 Task: Look for properties with 2+ baths.
Action: Mouse moved to (358, 318)
Screenshot: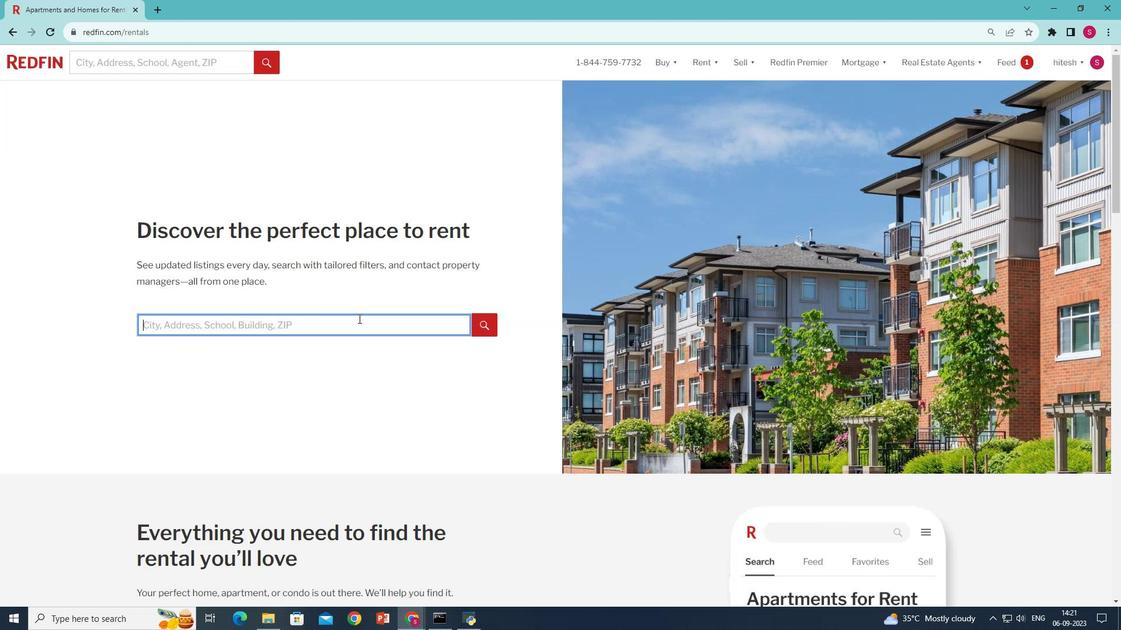 
Action: Mouse pressed left at (358, 318)
Screenshot: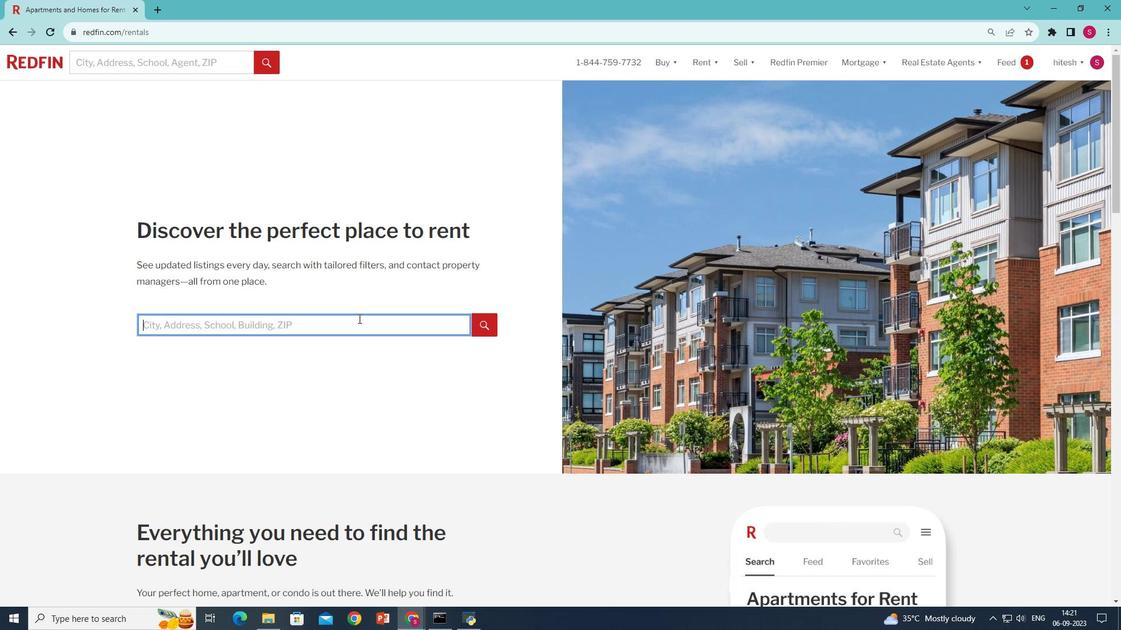 
Action: Key pressed <Key.shift>New<Key.space><Key.shift><Key.shift>York,<Key.space><Key.shift>NY<Key.shift><Key.space><Key.shift>Usa=<Key.backspace><Key.backspace><Key.backspace><Key.shift><Key.shift><Key.shift>SA
Screenshot: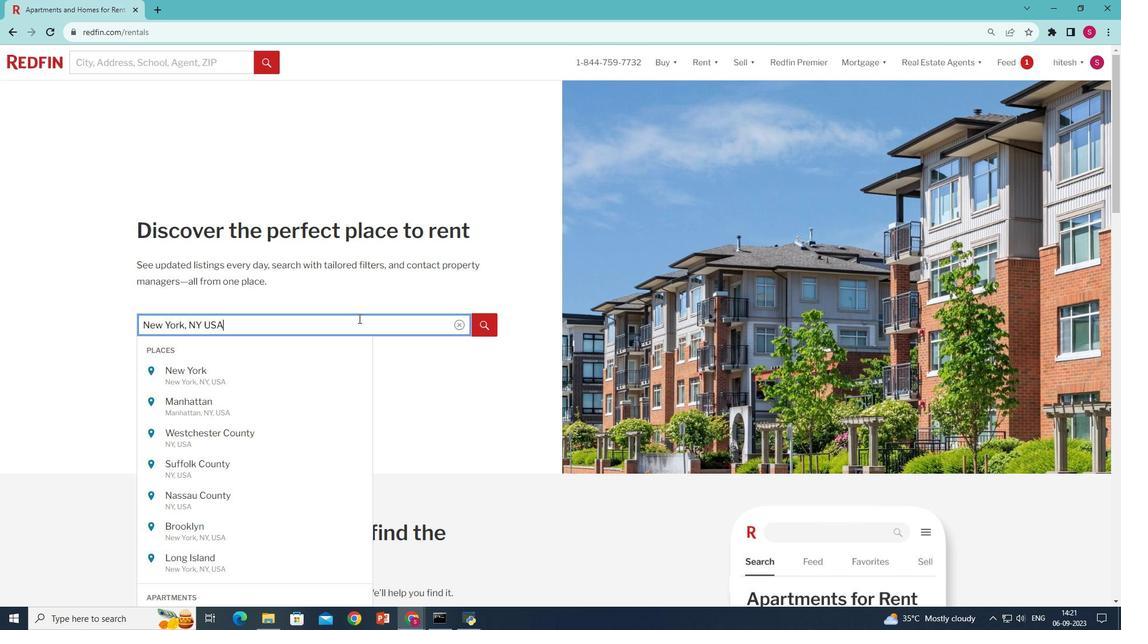 
Action: Mouse moved to (483, 318)
Screenshot: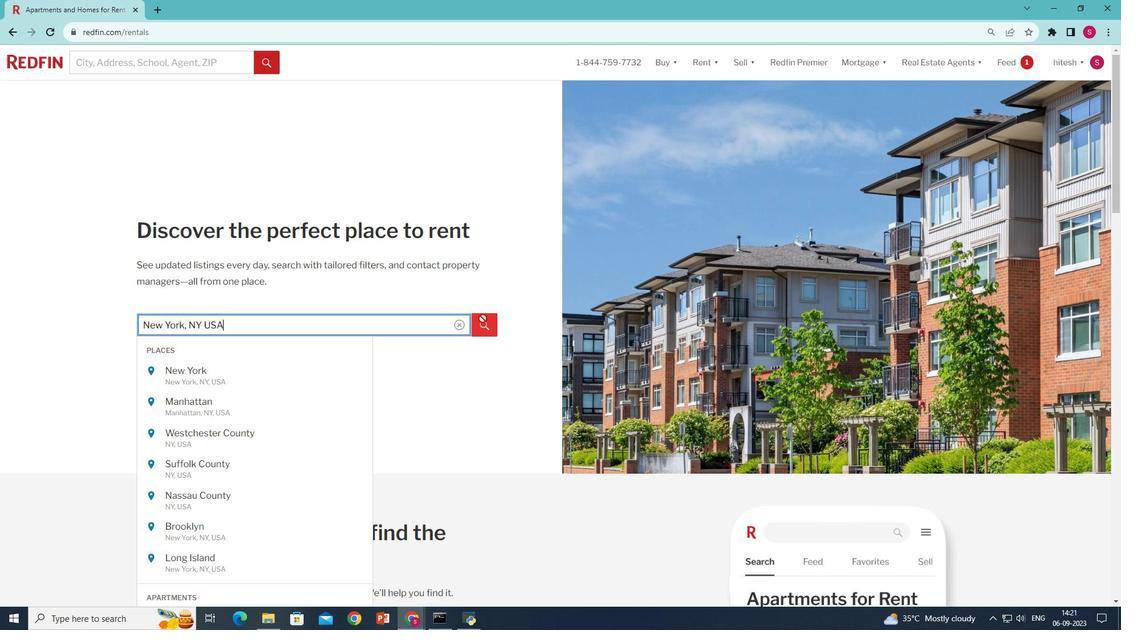 
Action: Mouse pressed left at (483, 318)
Screenshot: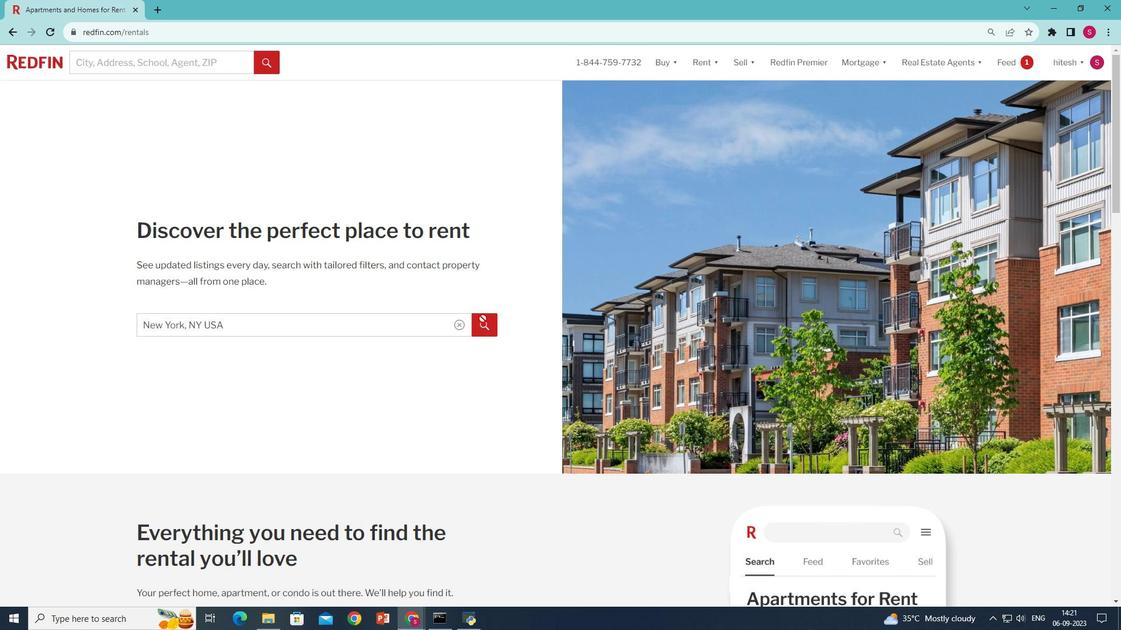 
Action: Mouse moved to (323, 134)
Screenshot: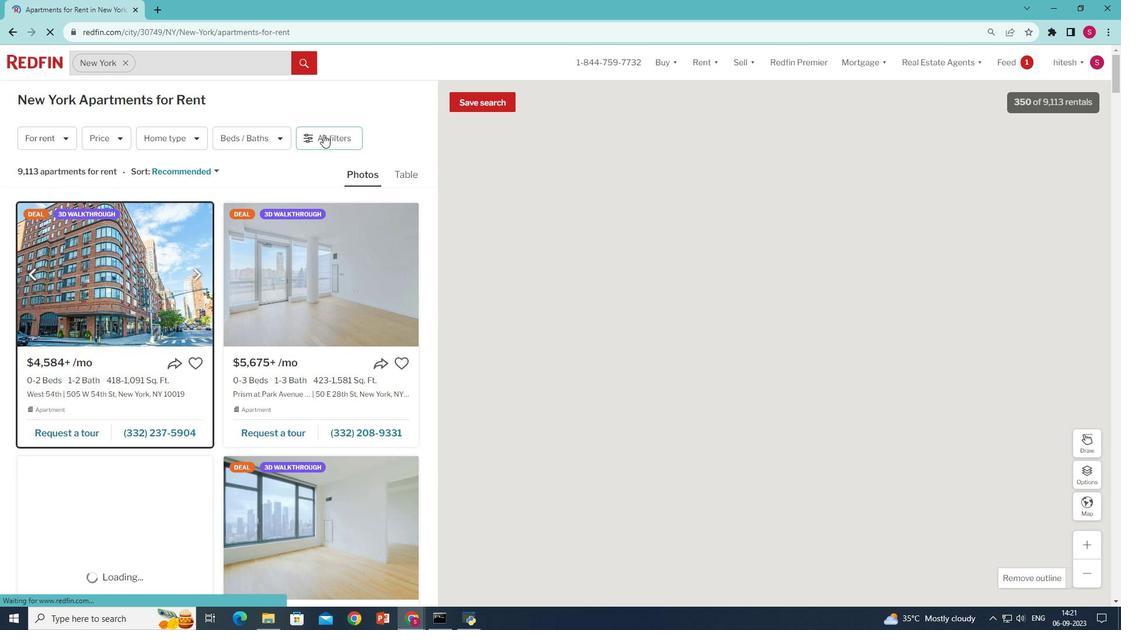 
Action: Mouse pressed left at (323, 134)
Screenshot: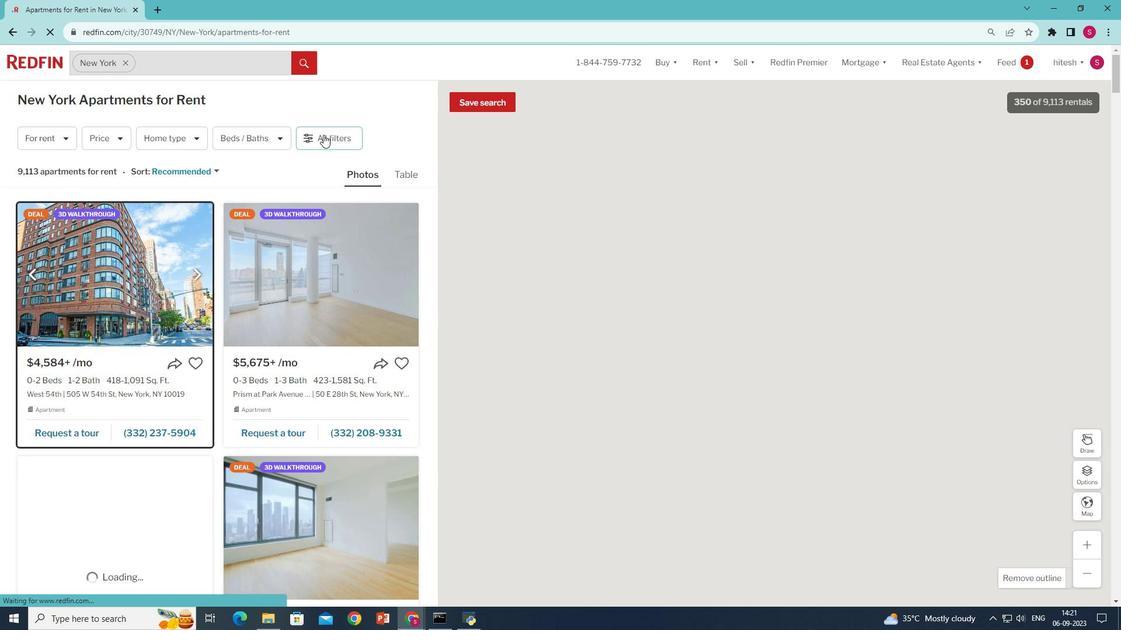 
Action: Mouse pressed left at (323, 134)
Screenshot: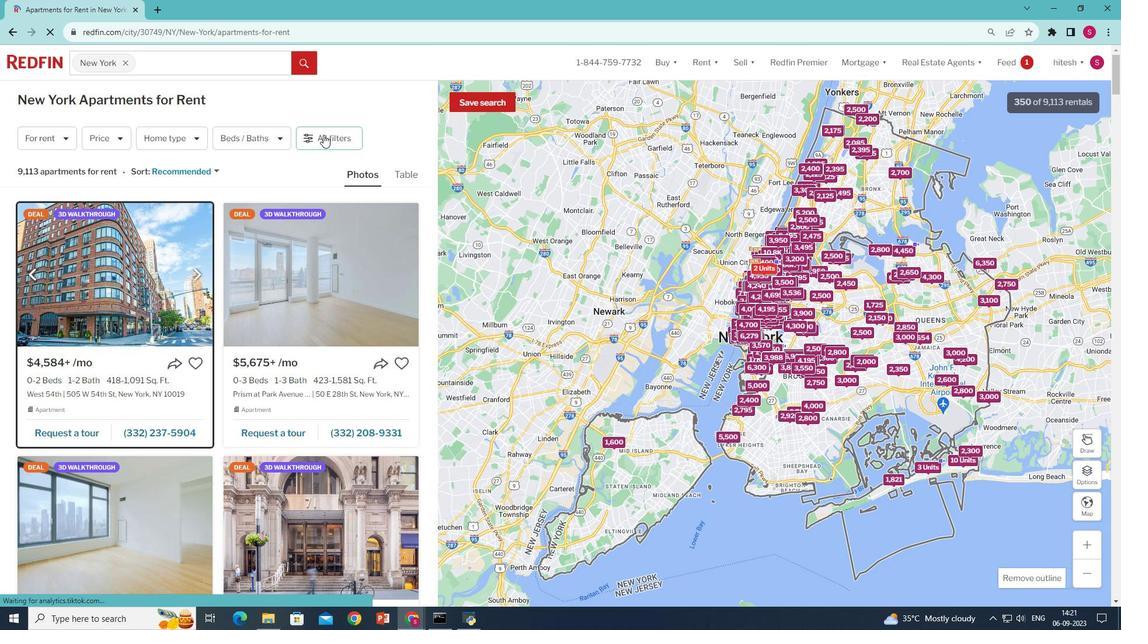 
Action: Mouse pressed left at (323, 134)
Screenshot: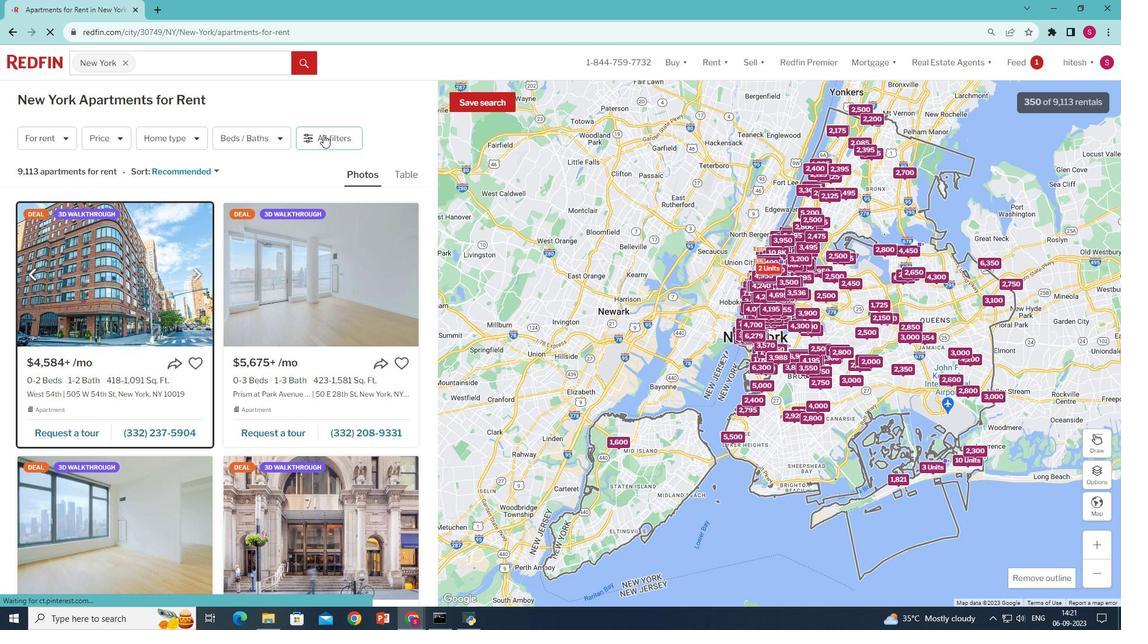 
Action: Mouse pressed left at (323, 134)
Screenshot: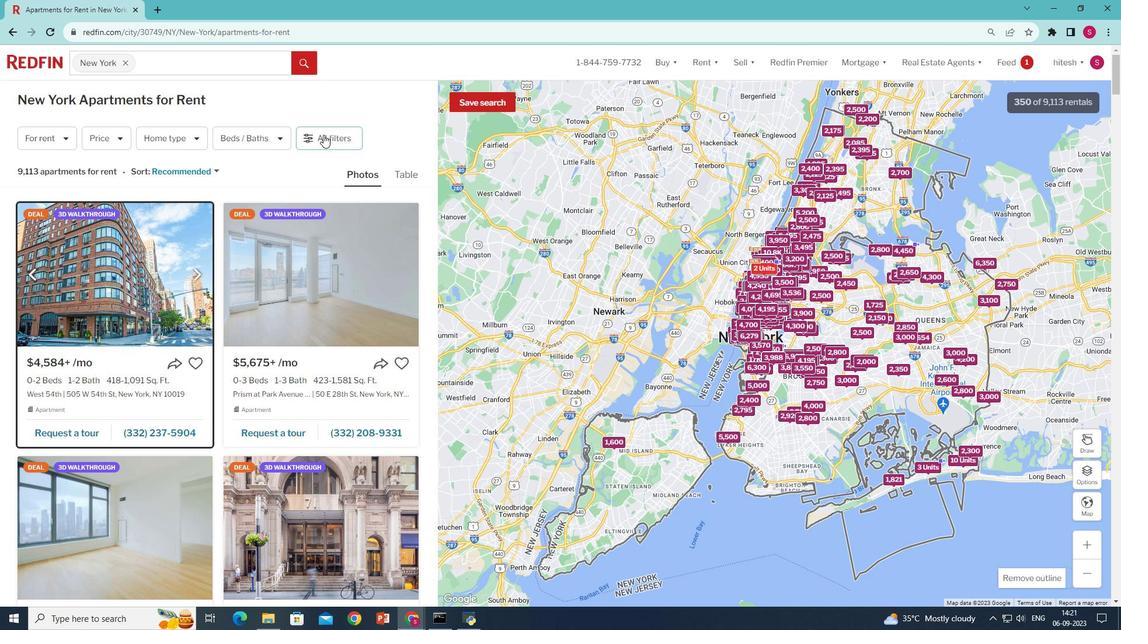 
Action: Mouse moved to (192, 391)
Screenshot: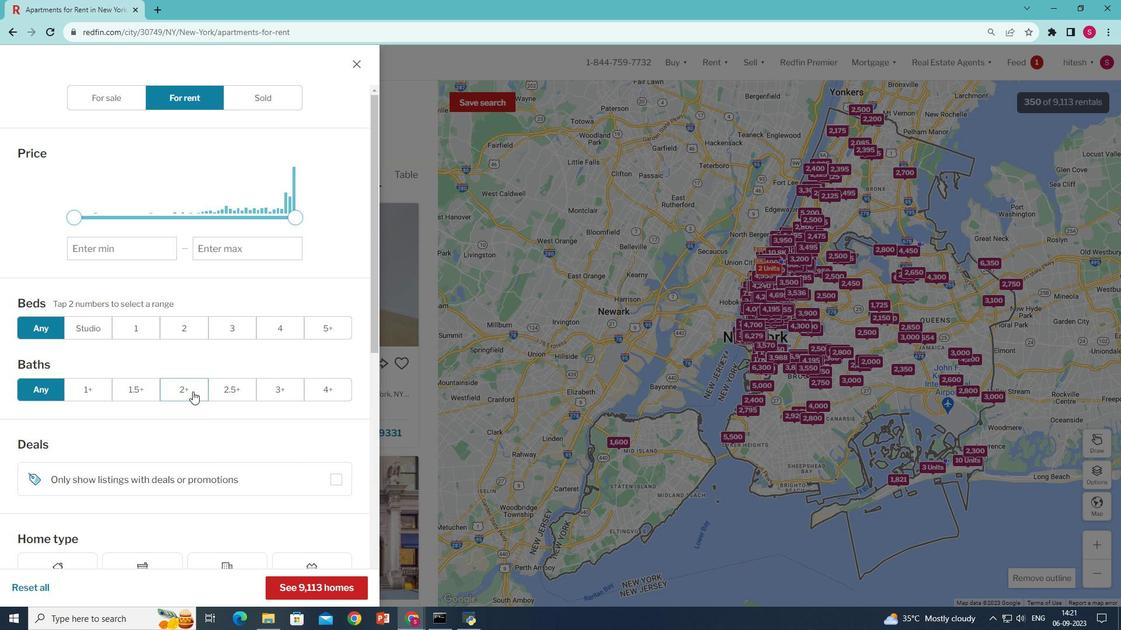 
Action: Mouse pressed left at (192, 391)
Screenshot: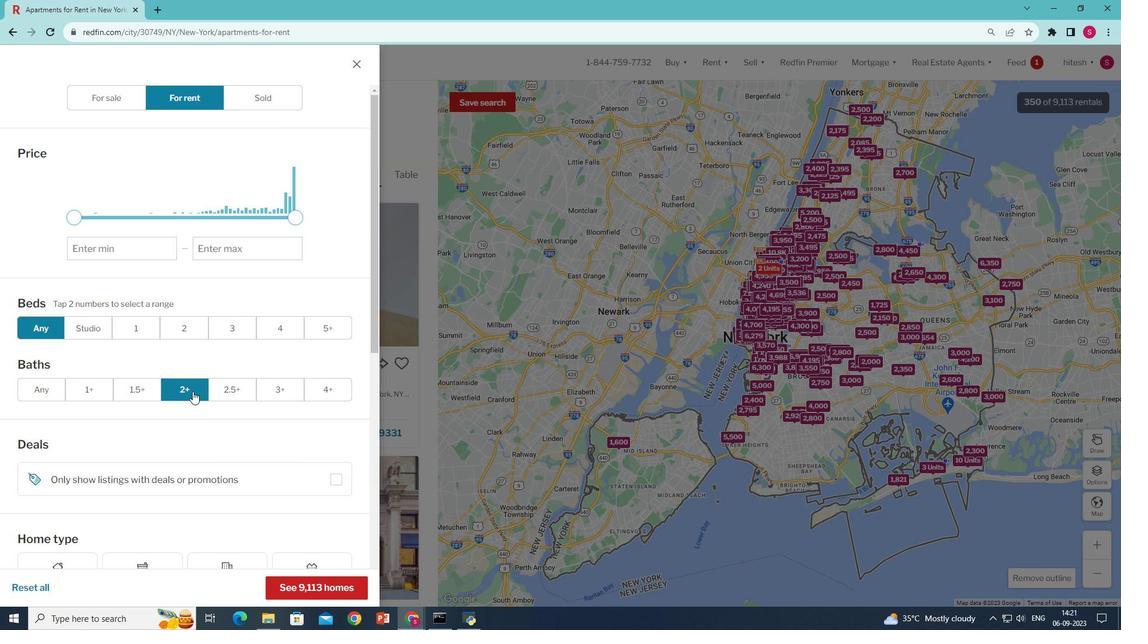 
Action: Mouse moved to (316, 584)
Screenshot: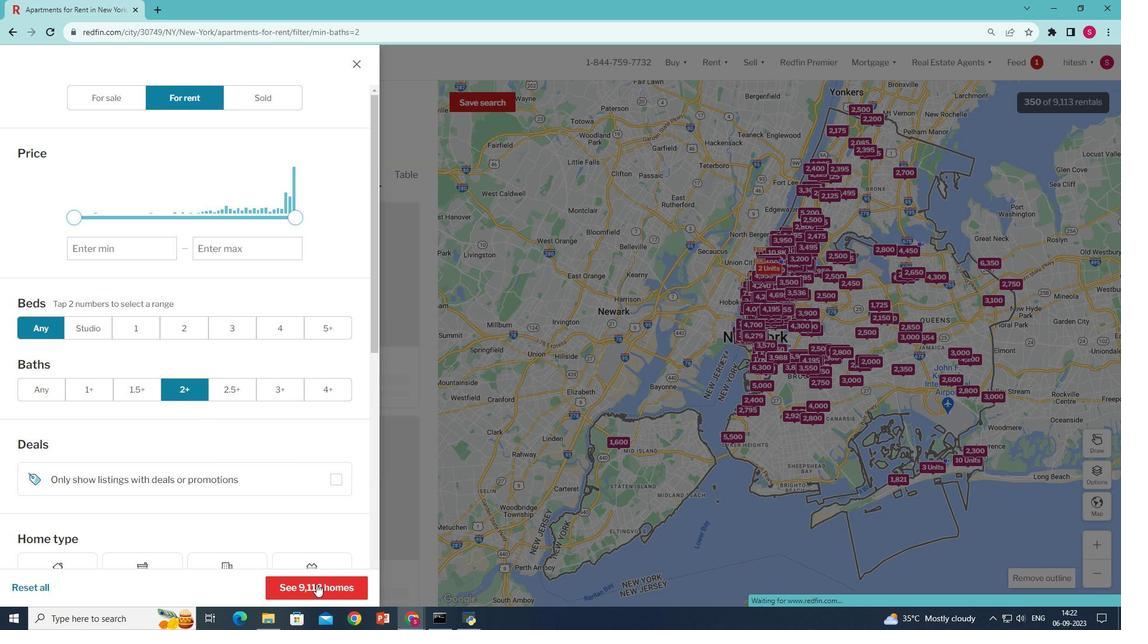 
Action: Mouse pressed left at (316, 584)
Screenshot: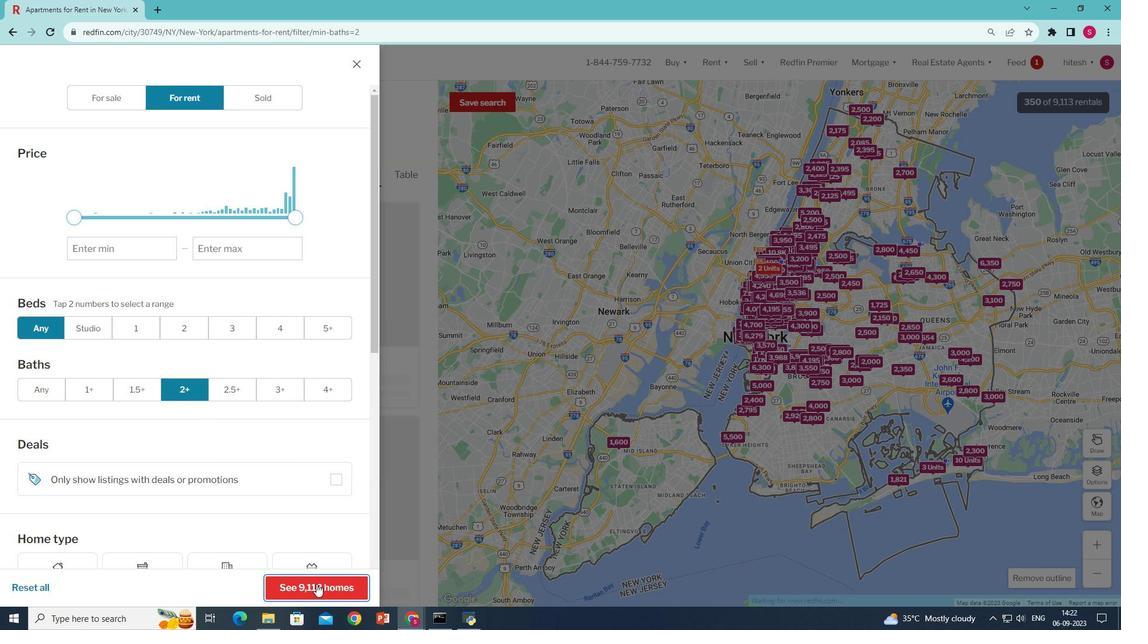 
